 Task: Add to scrum project TourPlan a team member softage.3@softage.net.
Action: Mouse moved to (308, 228)
Screenshot: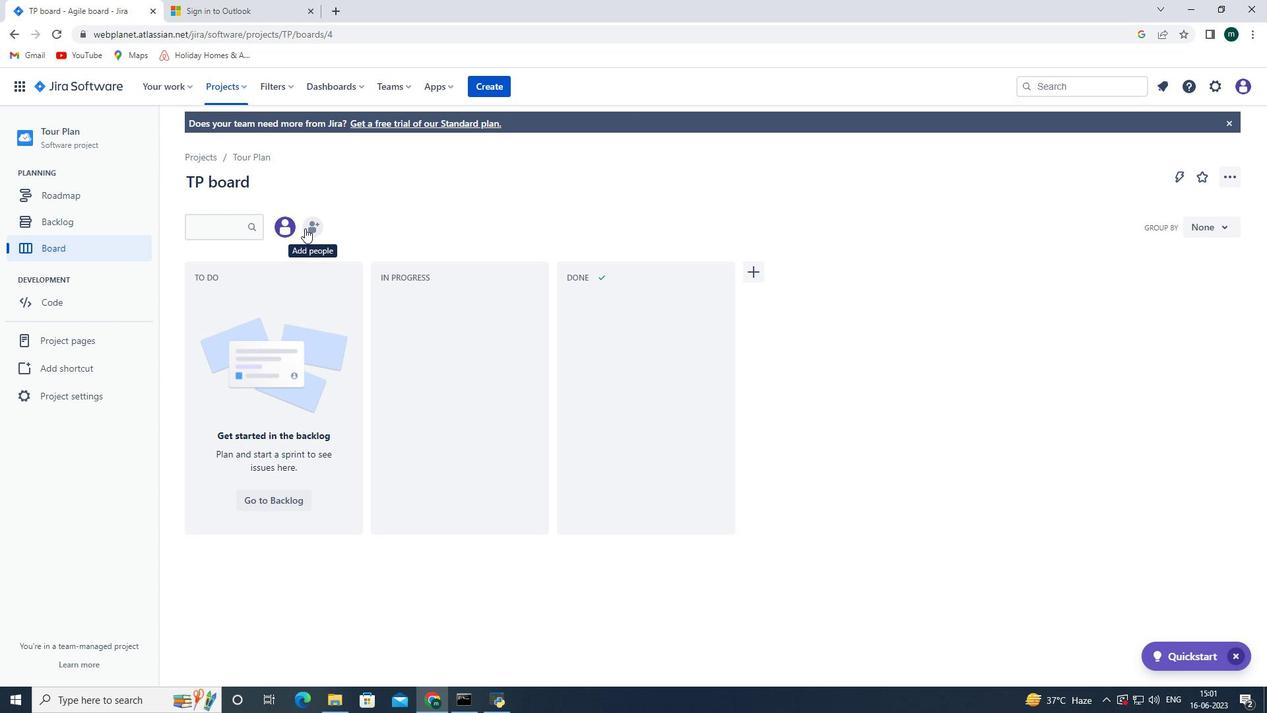
Action: Mouse pressed left at (308, 228)
Screenshot: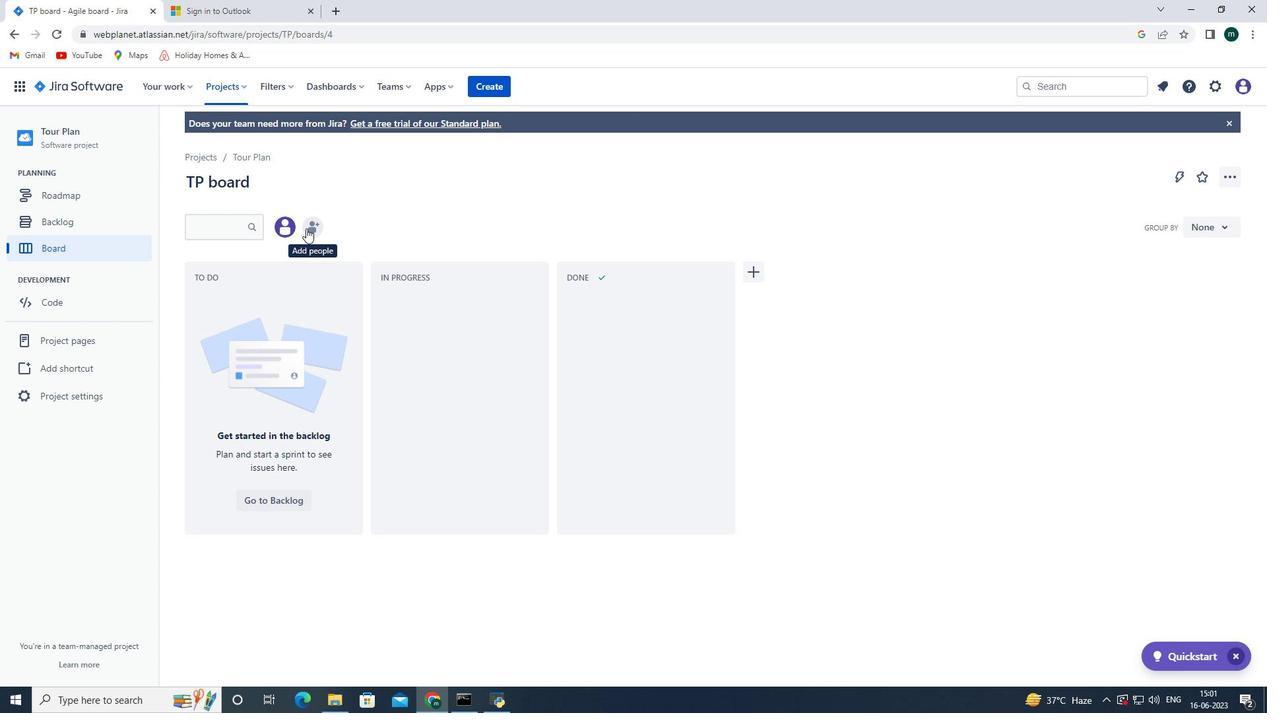 
Action: Mouse moved to (565, 184)
Screenshot: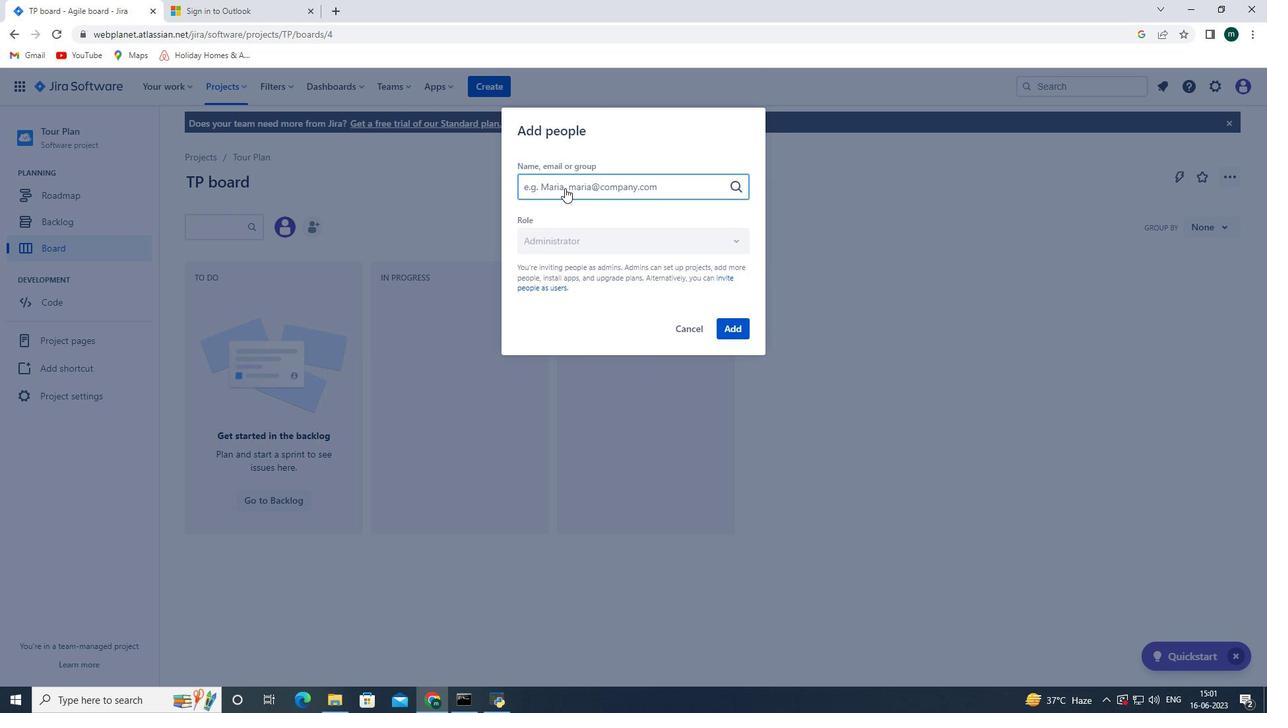 
Action: Mouse pressed left at (565, 184)
Screenshot: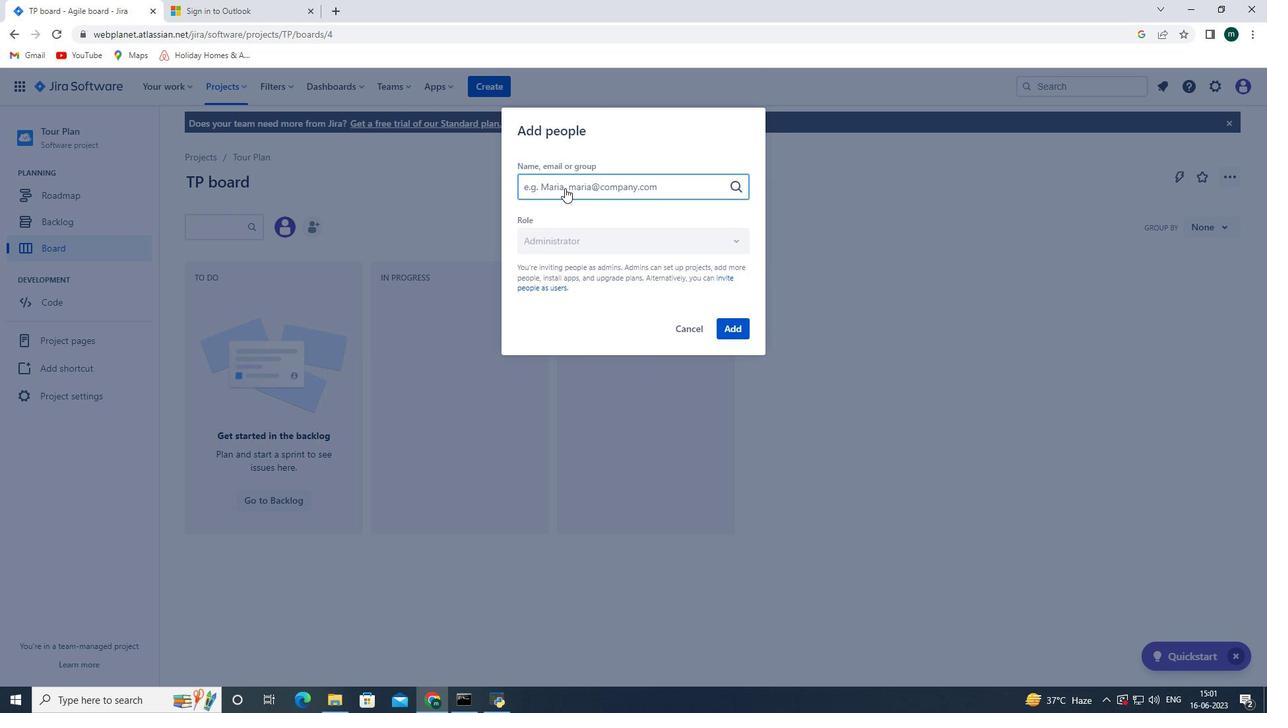 
Action: Mouse moved to (493, 206)
Screenshot: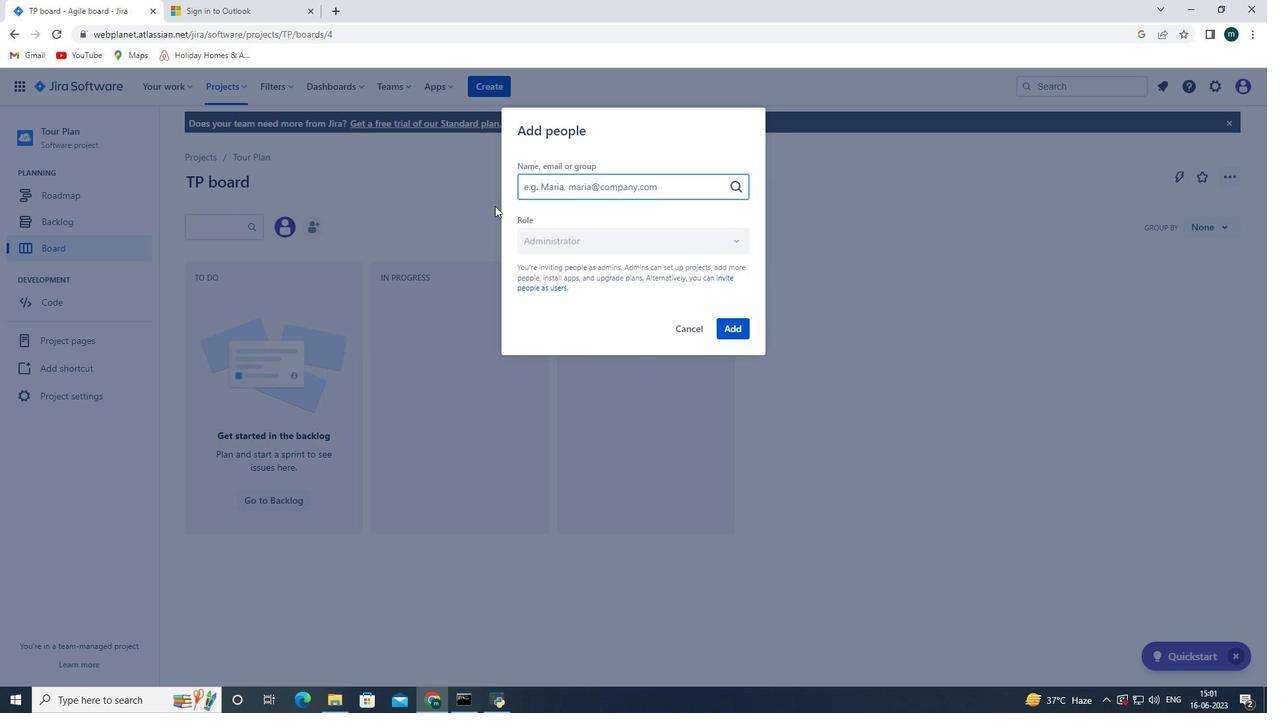
Action: Key pressed <Key.shift><Key.shift><Key.shift><Key.shift>softage.3<Key.space><Key.backspace><Key.shift>@<Key.down><Key.down><Key.down><Key.enter>
Screenshot: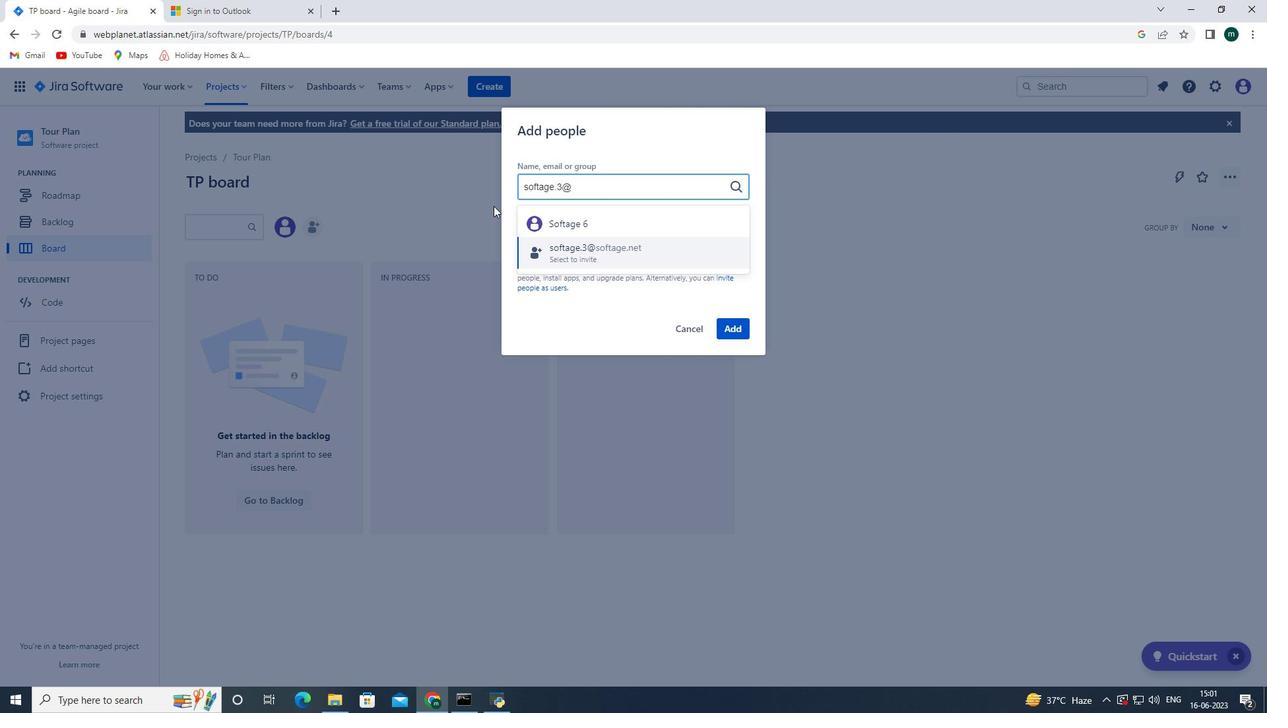 
Action: Mouse moved to (738, 243)
Screenshot: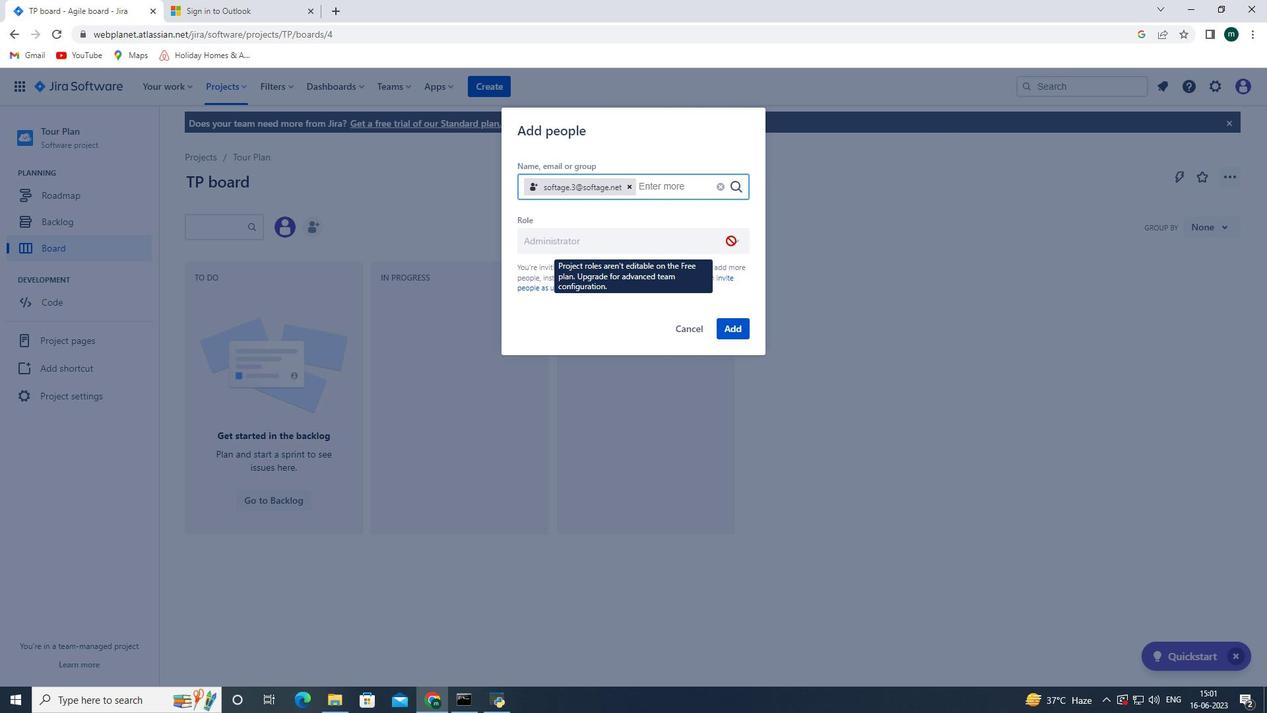 
Action: Mouse pressed left at (738, 243)
Screenshot: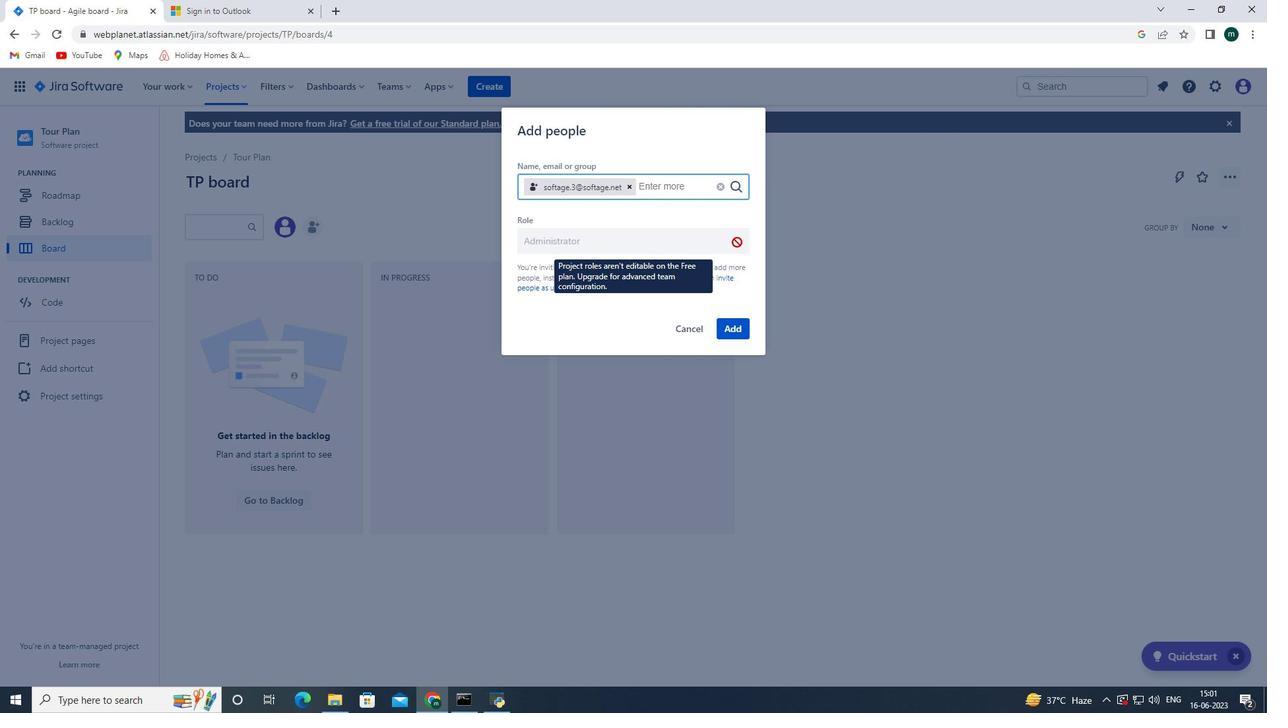 
Action: Mouse moved to (726, 331)
Screenshot: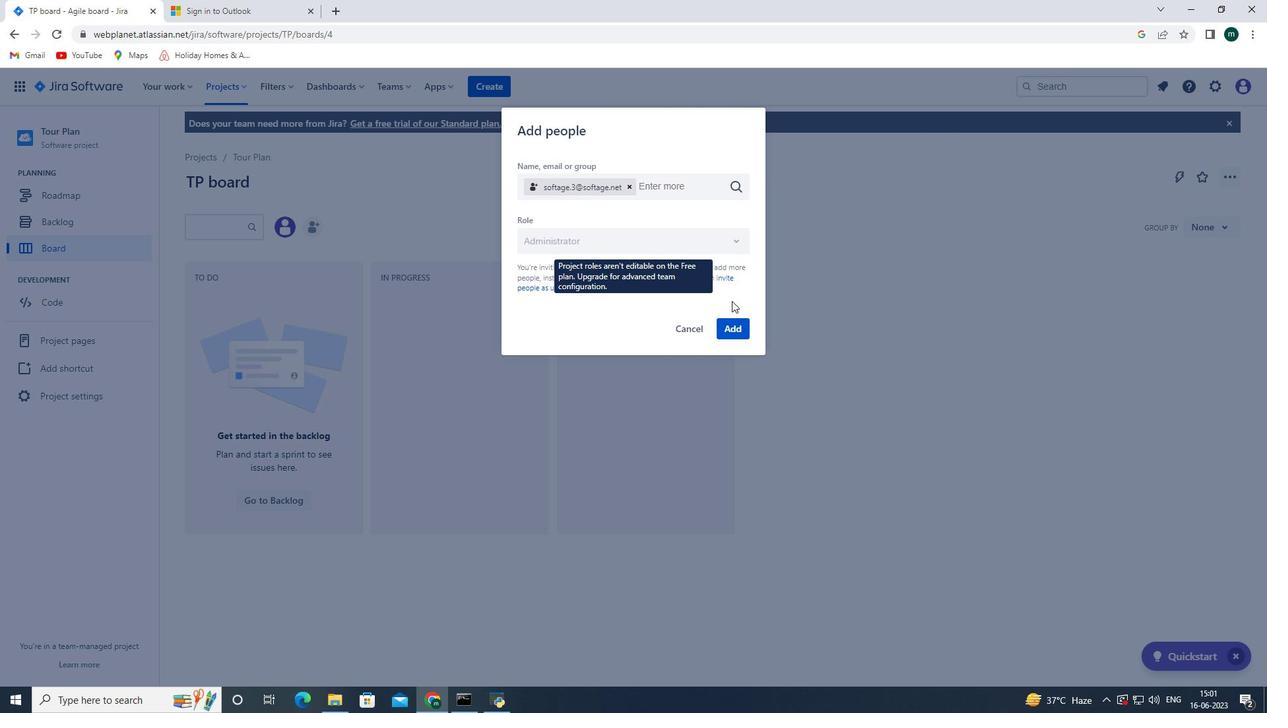 
Action: Mouse pressed left at (726, 331)
Screenshot: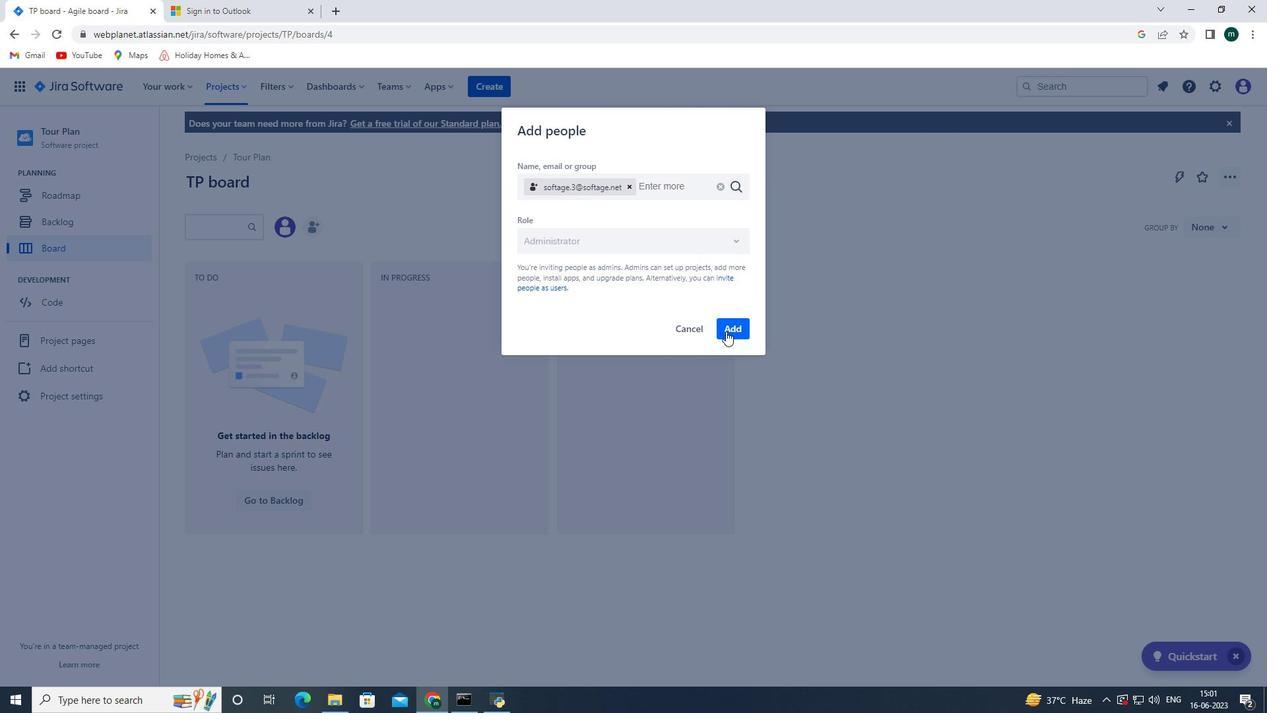 
Action: Mouse moved to (694, 394)
Screenshot: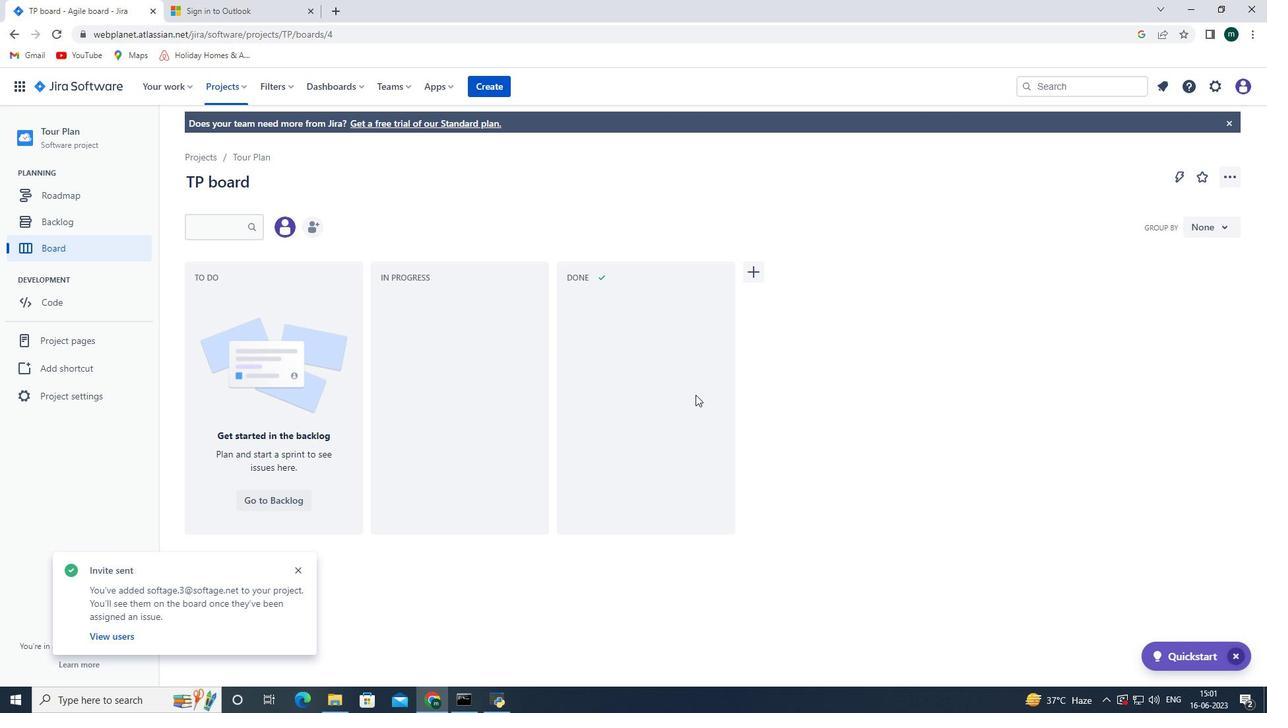 
